Task: Create a section Capacity Planning Sprint and in the section, add a milestone Network Security Improvements in the project AgileGator
Action: Mouse moved to (240, 561)
Screenshot: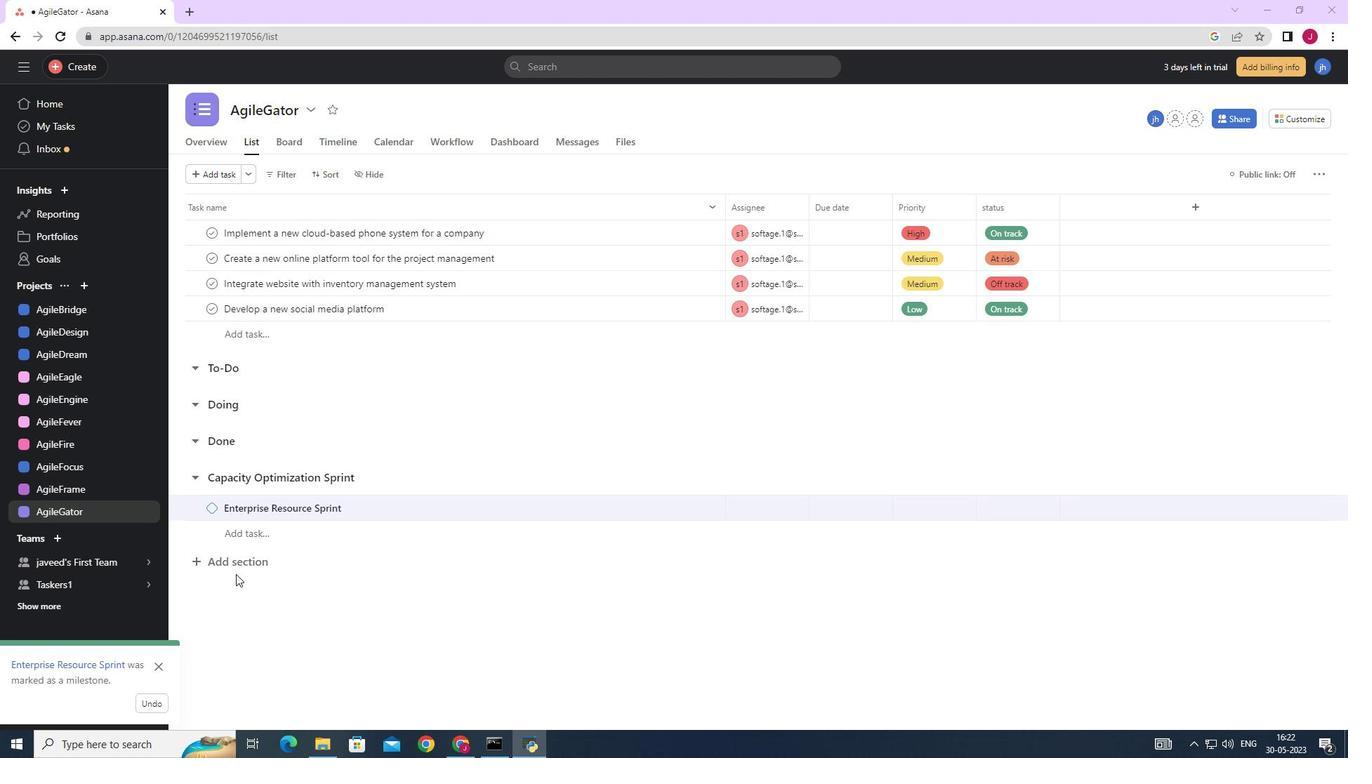 
Action: Mouse pressed left at (240, 561)
Screenshot: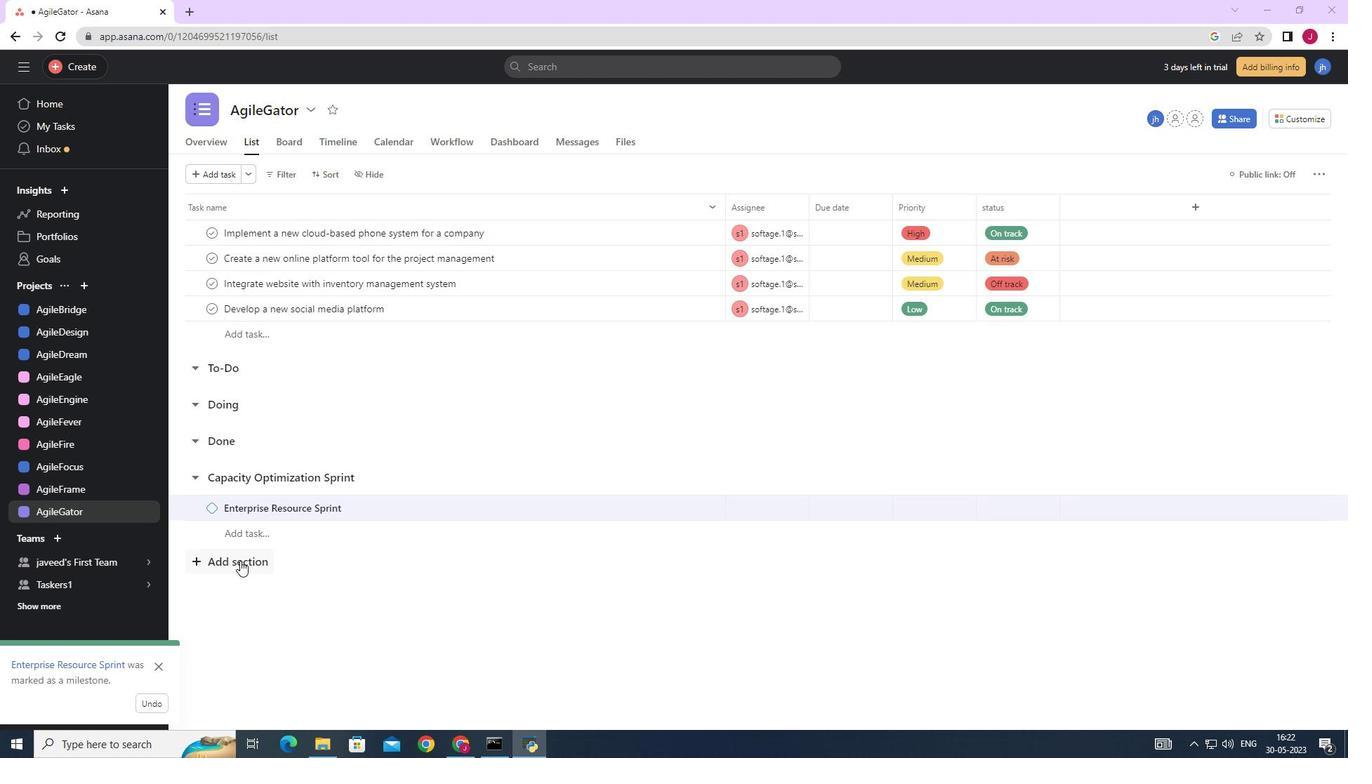 
Action: Mouse moved to (246, 558)
Screenshot: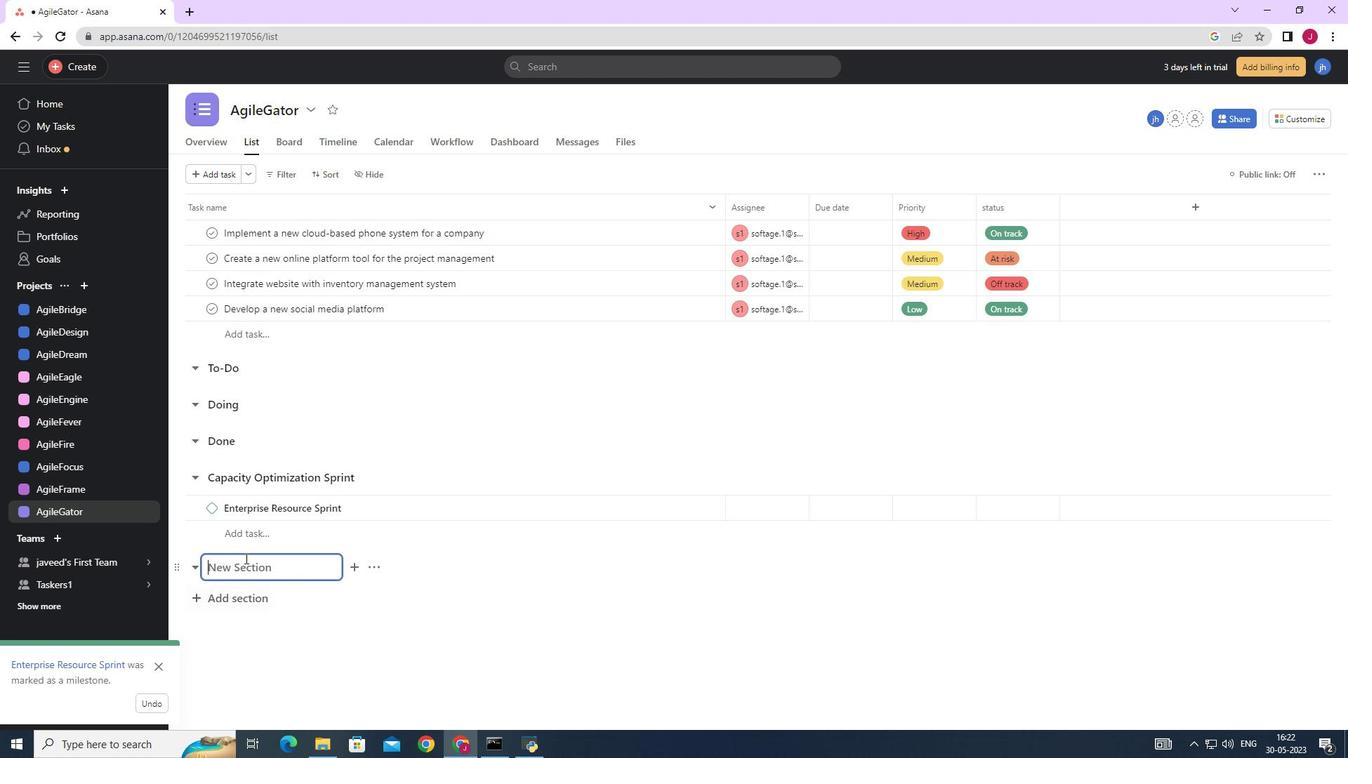 
Action: Key pressed <Key.caps_lock>C<Key.caps_lock>apacity<Key.space><Key.caps_lock>P<Key.caps_lock>lanning<Key.space><Key.caps_lock>S<Key.caps_lock>print<Key.enter><Key.caps_lock>N<Key.caps_lock>etwork<Key.space><Key.caps_lock>S<Key.caps_lock>ecurity<Key.space><Key.caps_lock>I<Key.caps_lock>mprovement
Screenshot: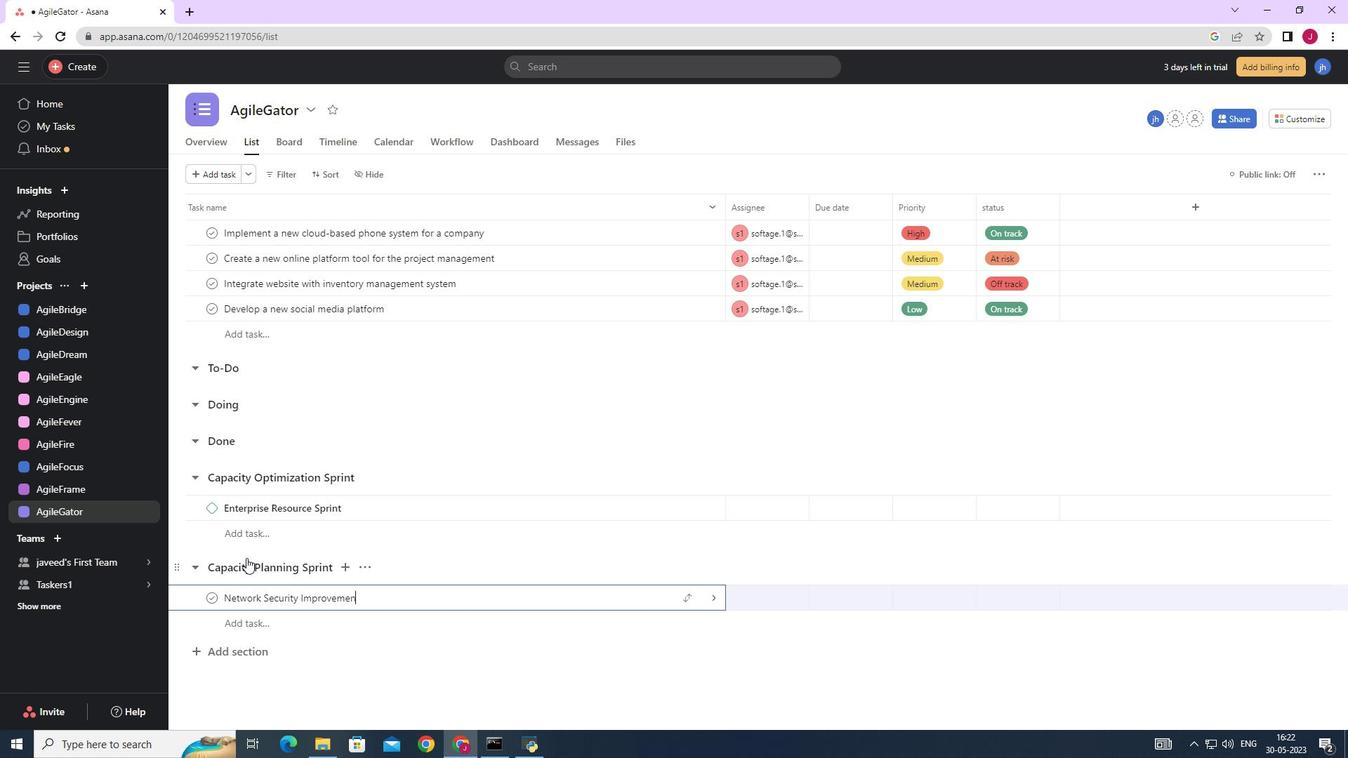 
Action: Mouse moved to (710, 600)
Screenshot: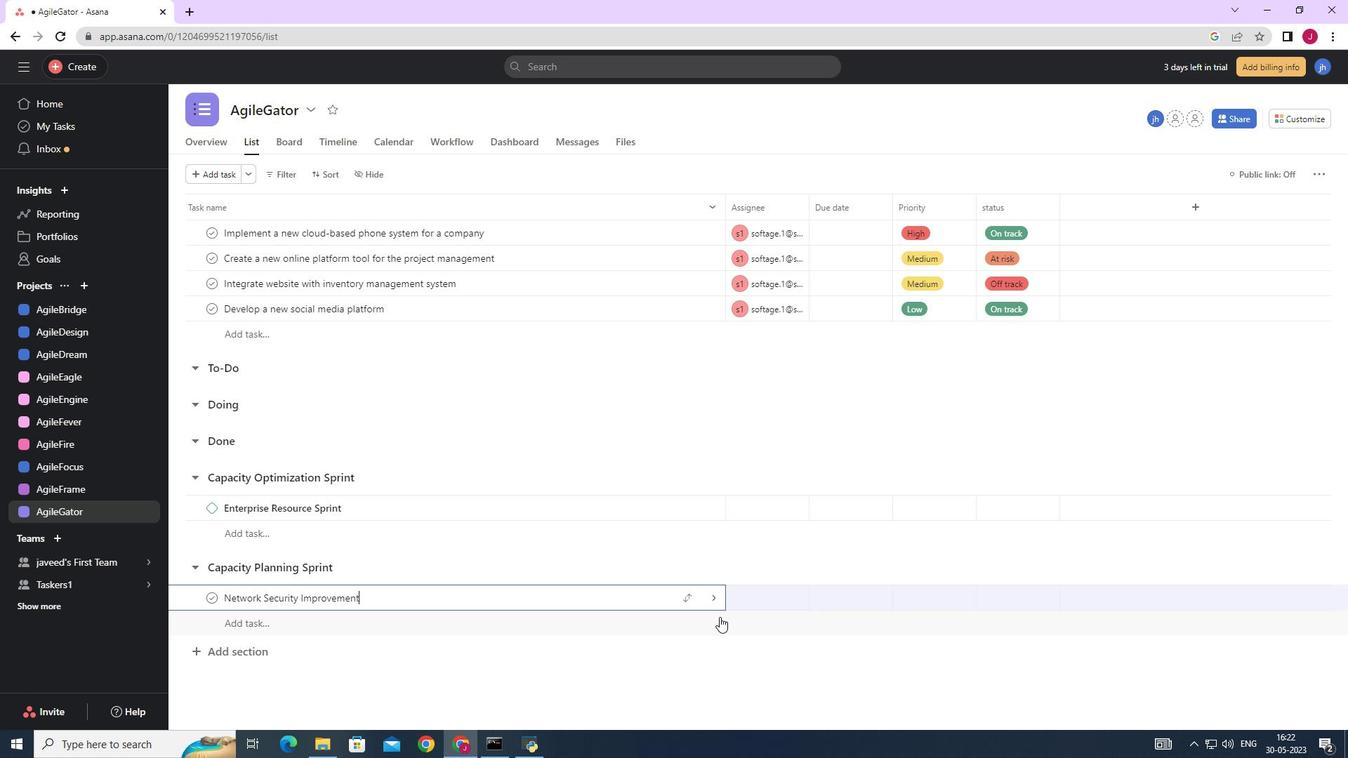 
Action: Mouse pressed left at (710, 600)
Screenshot: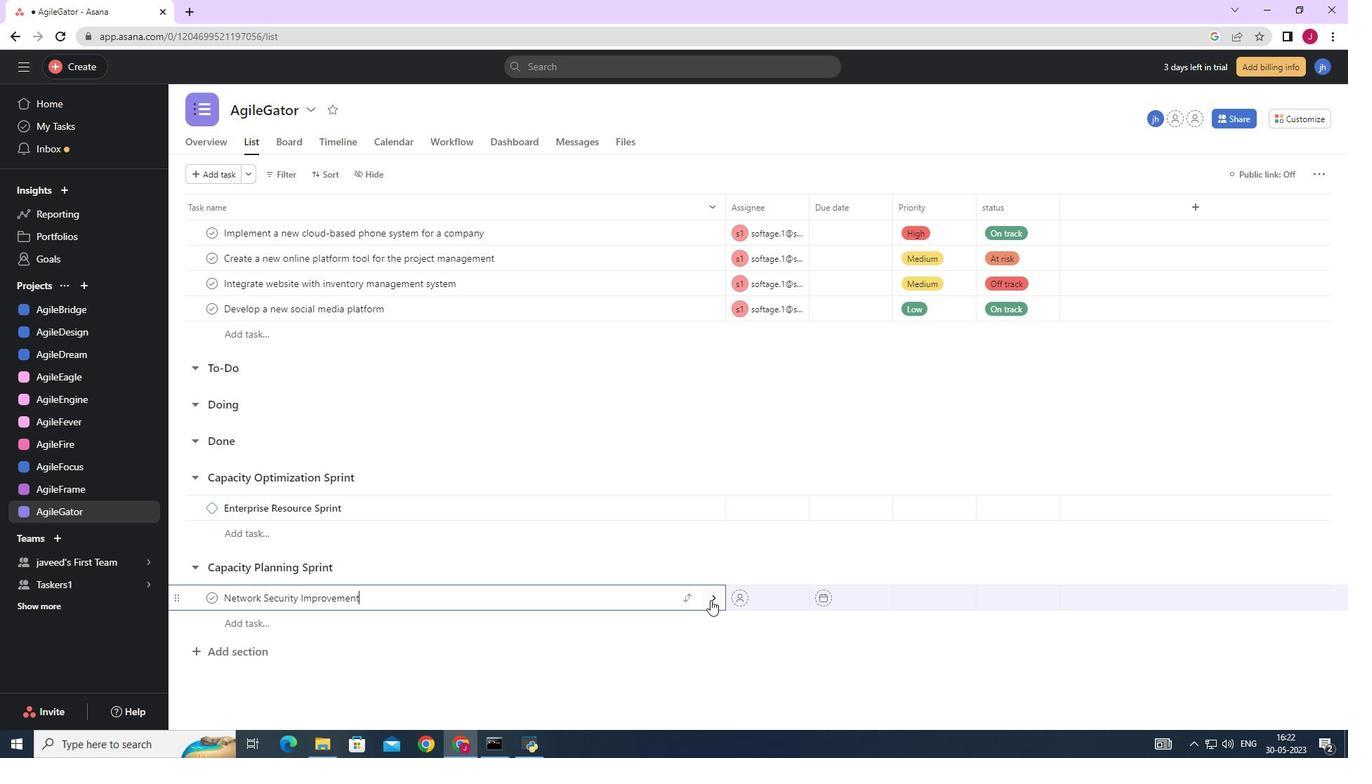 
Action: Mouse moved to (1298, 176)
Screenshot: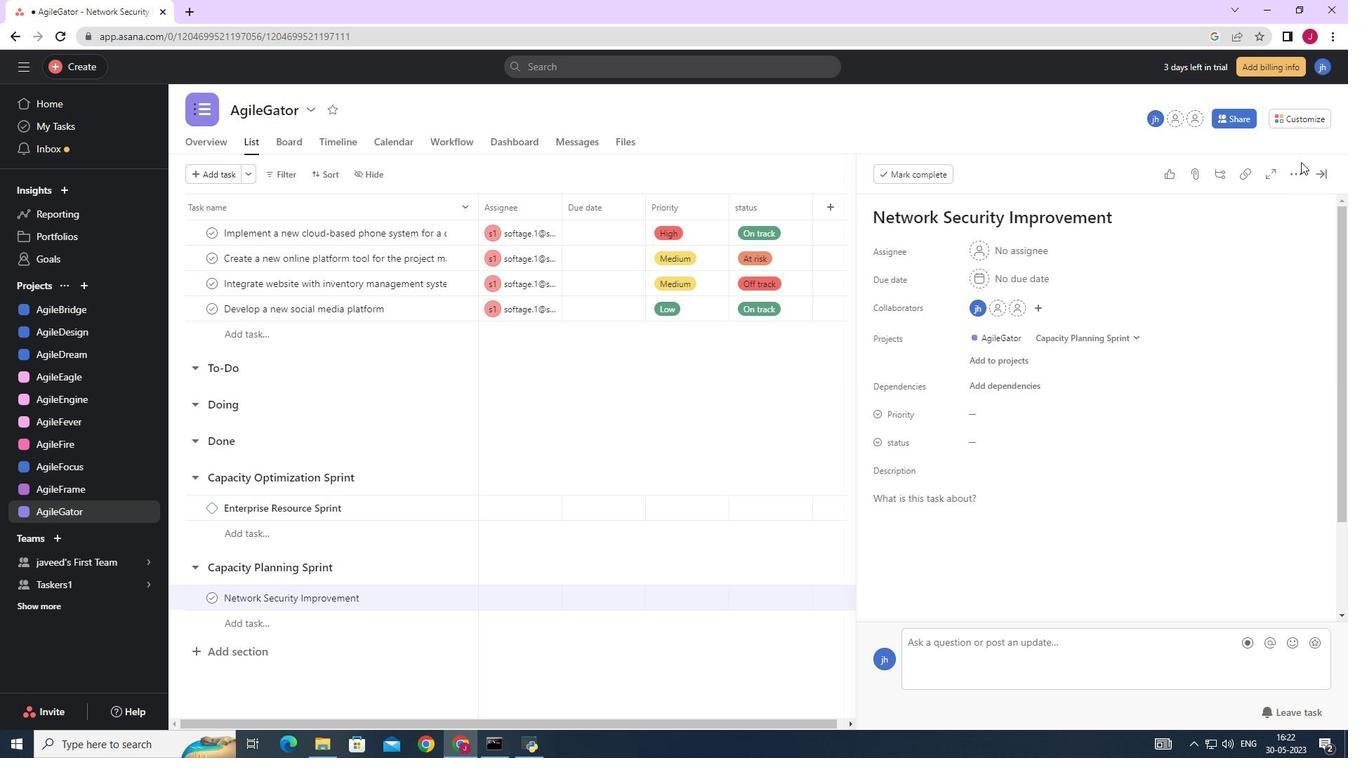 
Action: Mouse pressed left at (1298, 176)
Screenshot: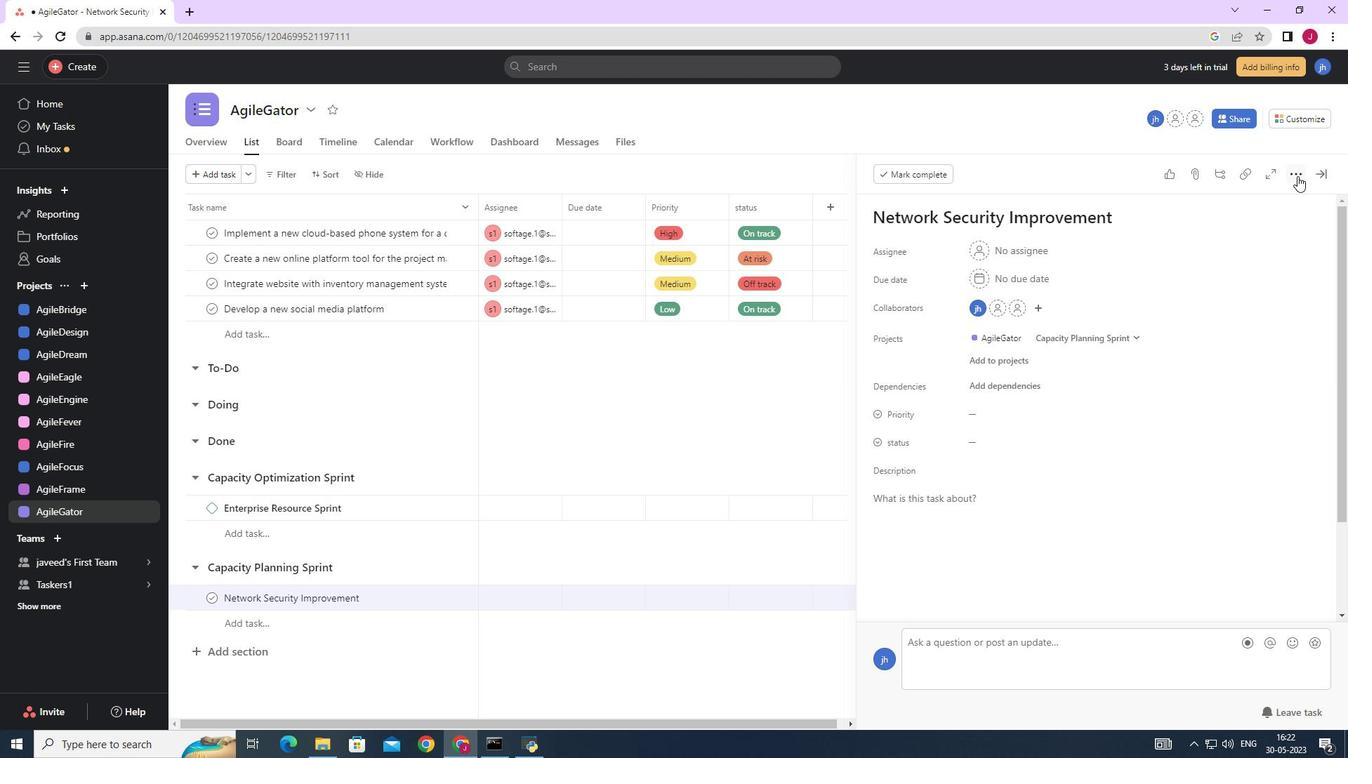 
Action: Mouse moved to (685, 448)
Screenshot: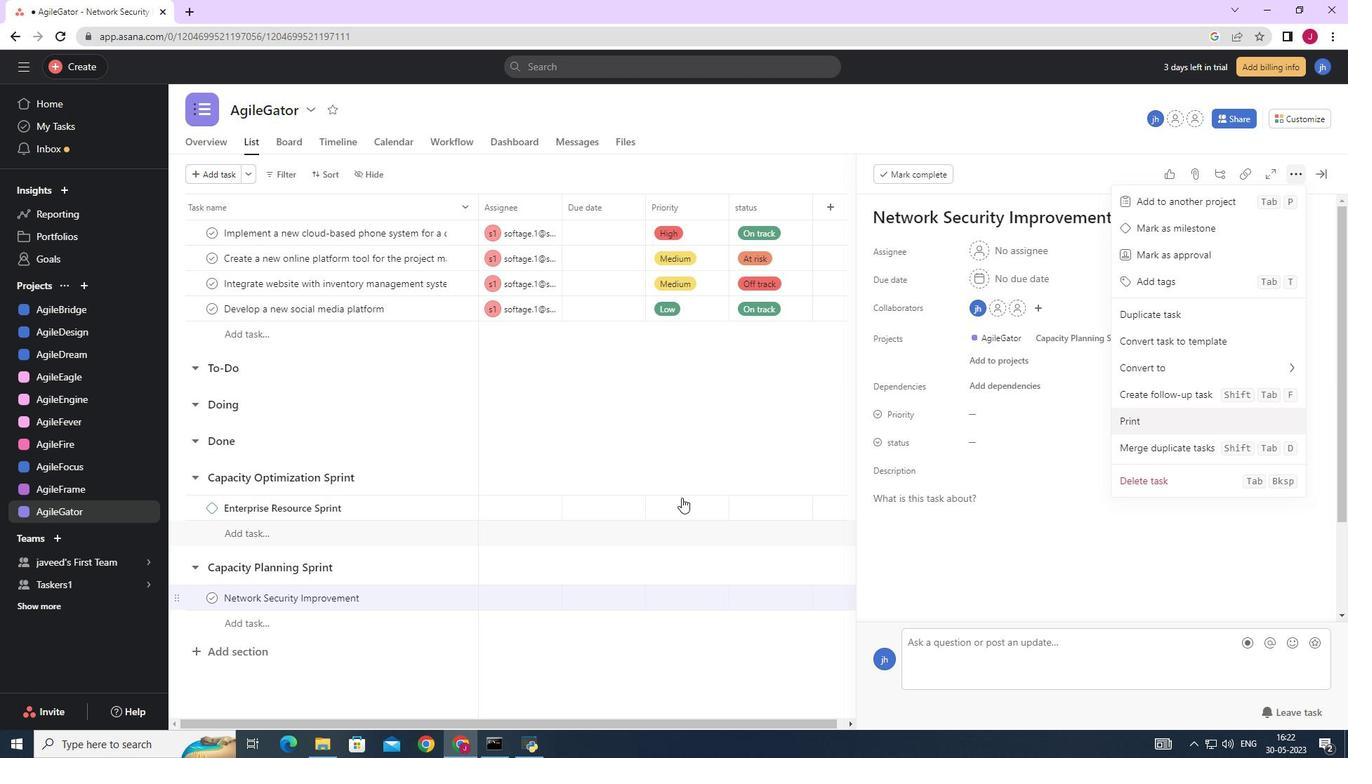
Action: Mouse pressed left at (685, 448)
Screenshot: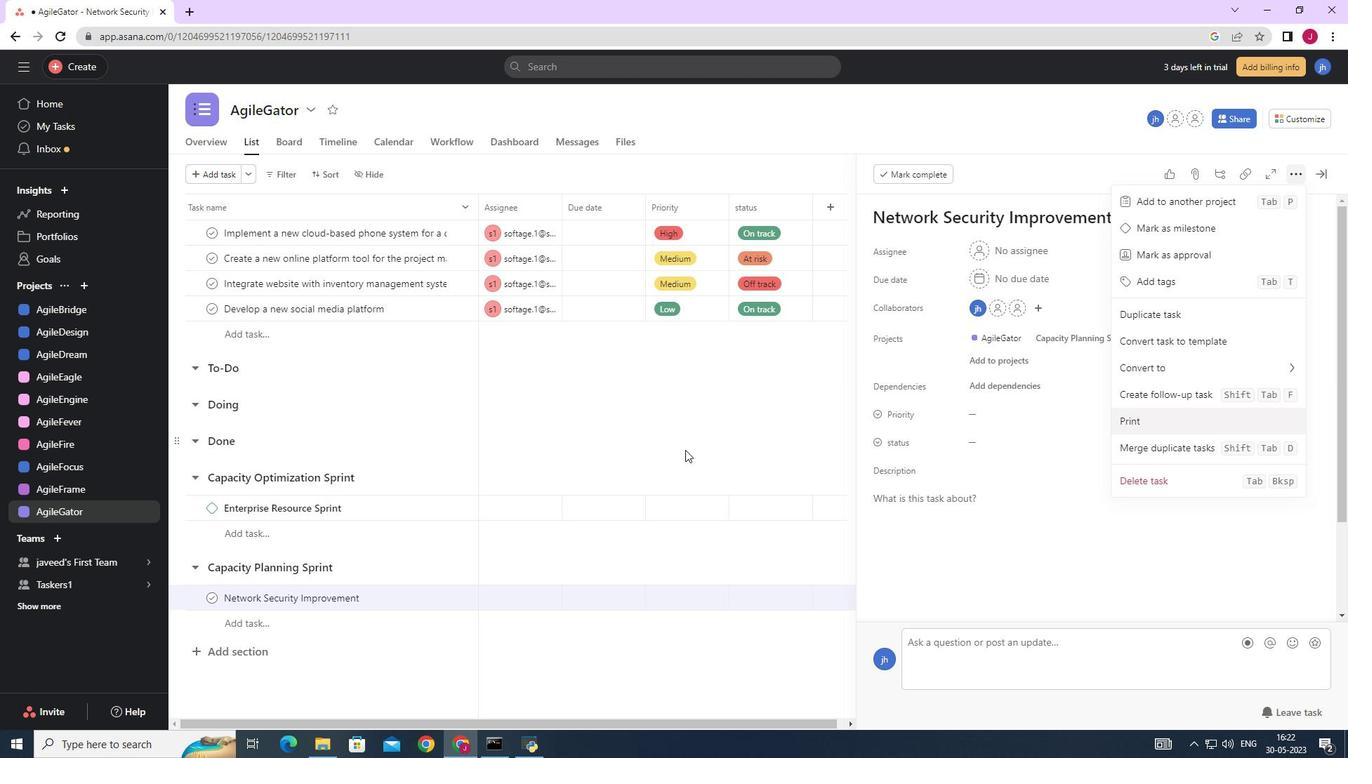 
Action: Mouse moved to (1322, 169)
Screenshot: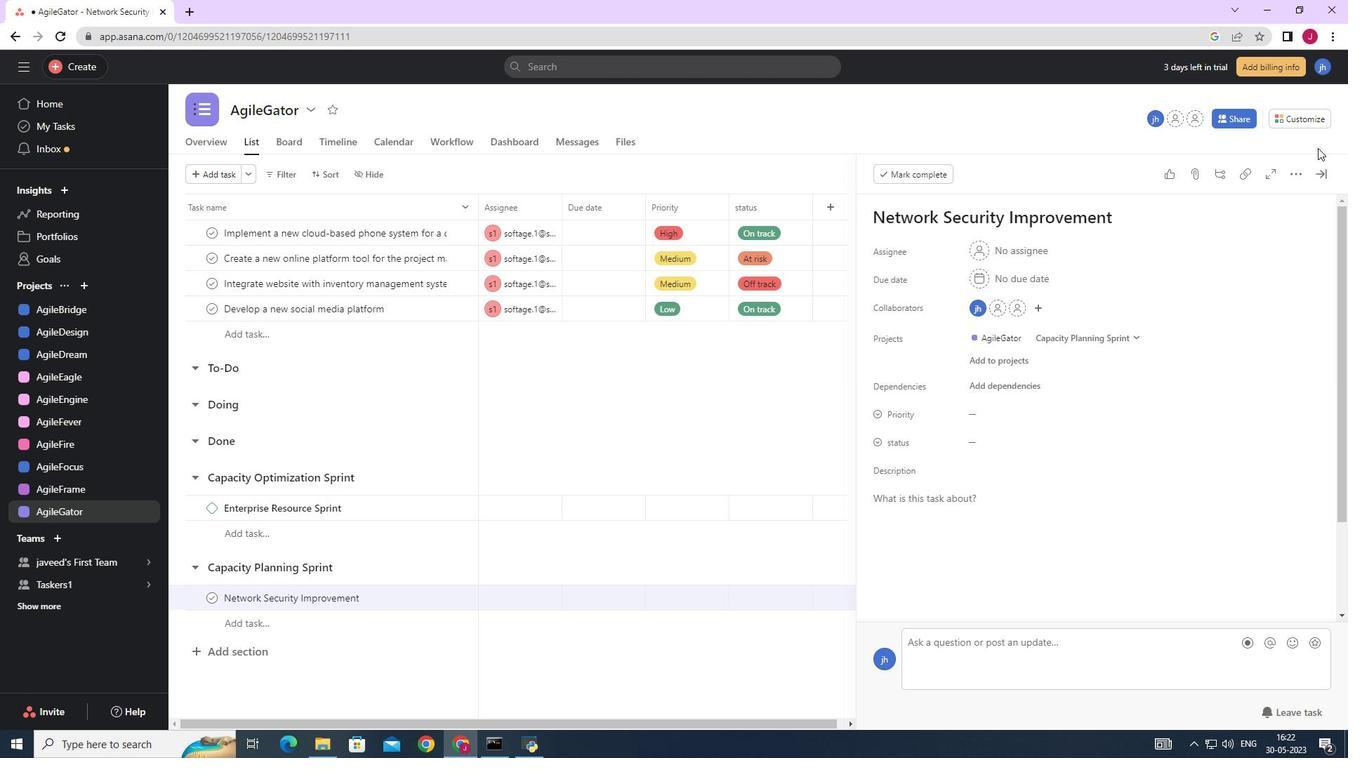 
Action: Mouse pressed left at (1322, 169)
Screenshot: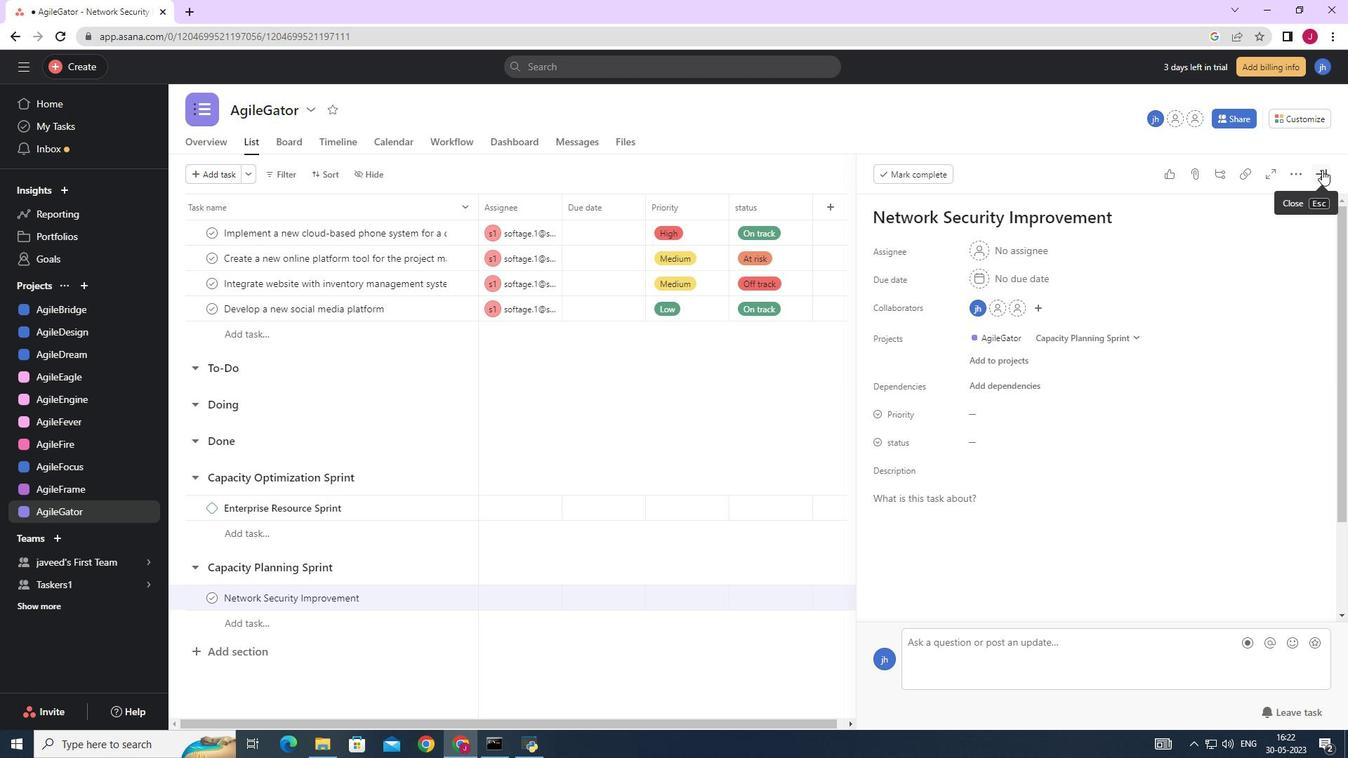 
Action: Mouse moved to (714, 599)
Screenshot: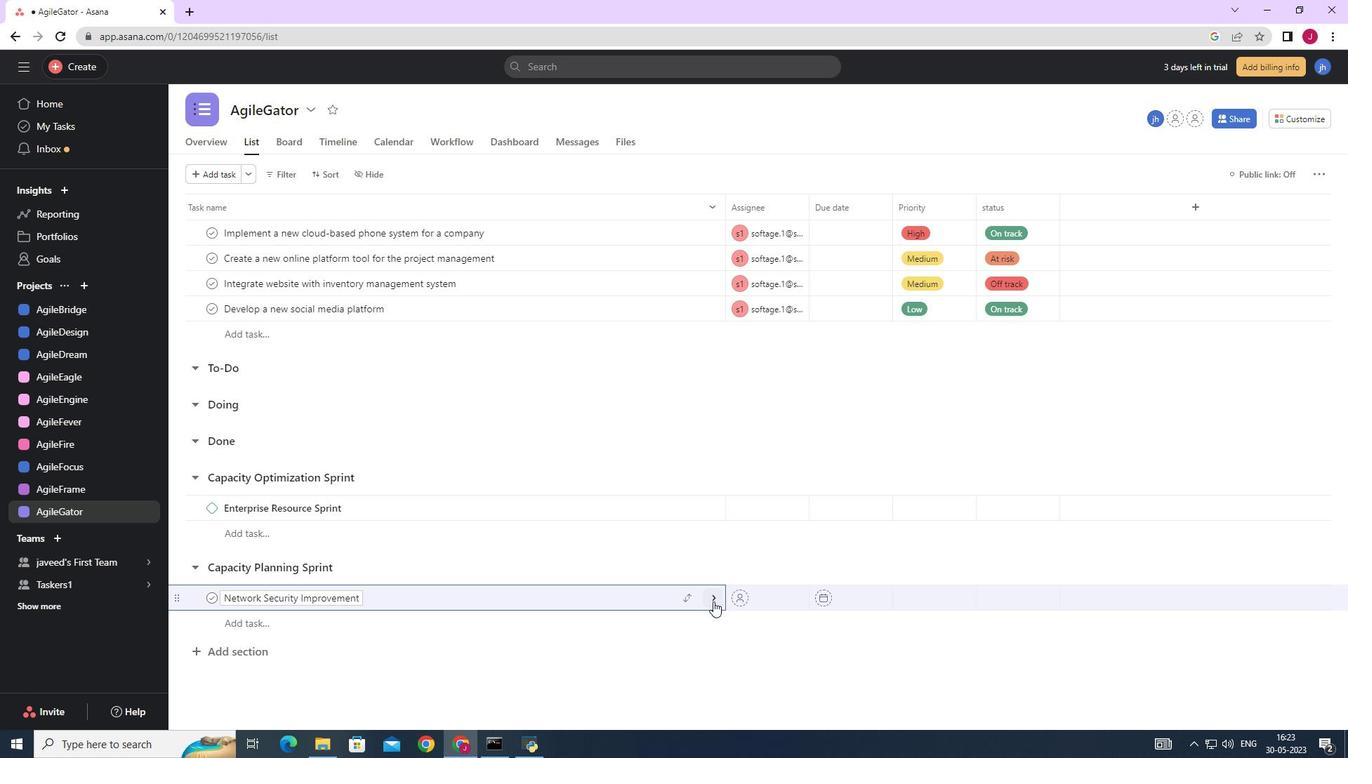 
Action: Mouse pressed left at (714, 599)
Screenshot: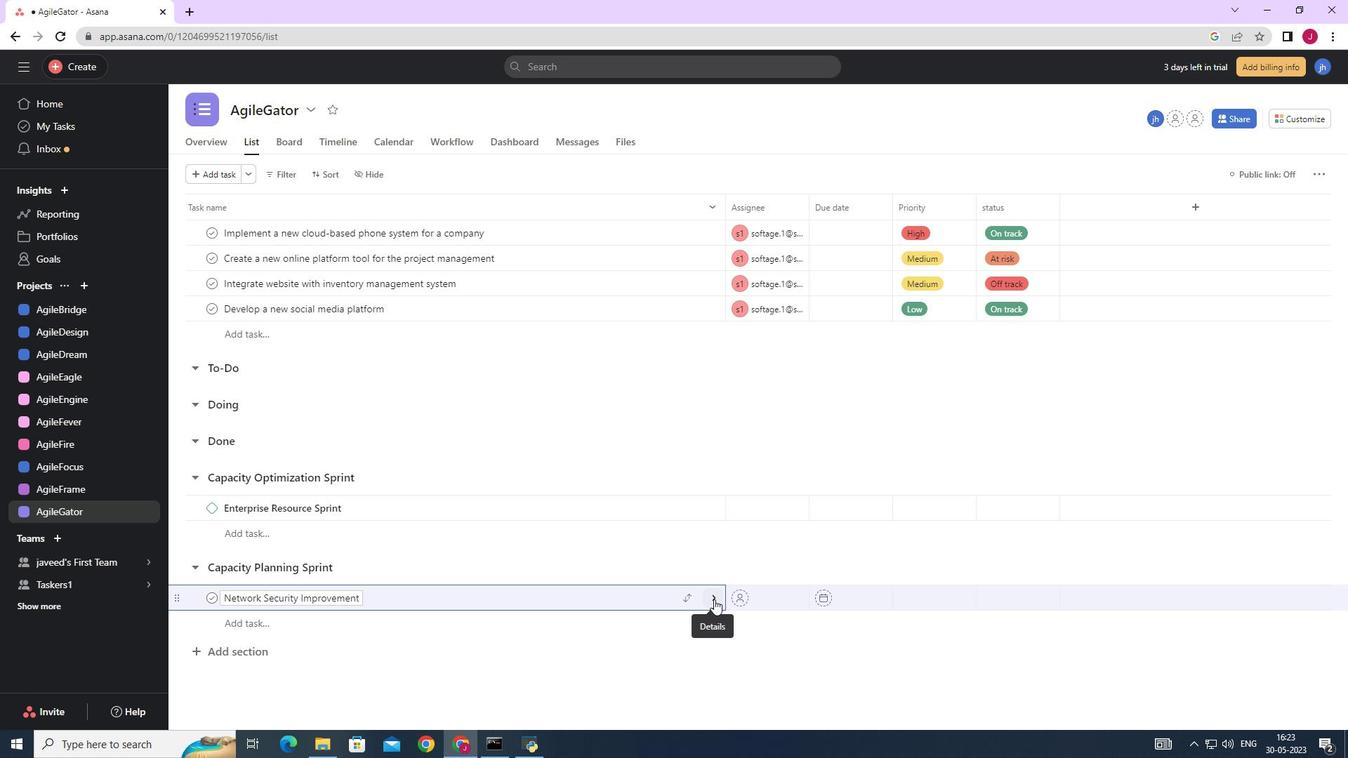 
Action: Mouse moved to (1302, 172)
Screenshot: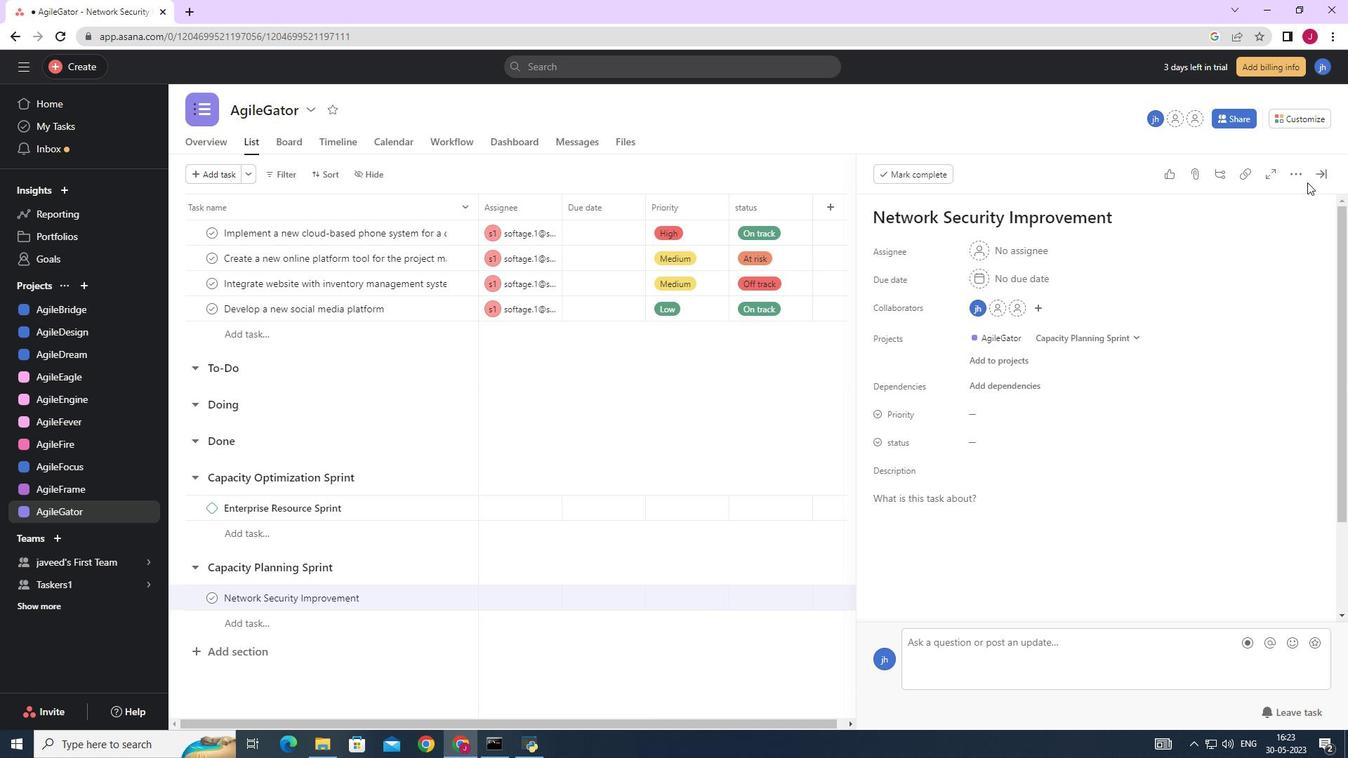 
Action: Mouse pressed left at (1302, 172)
Screenshot: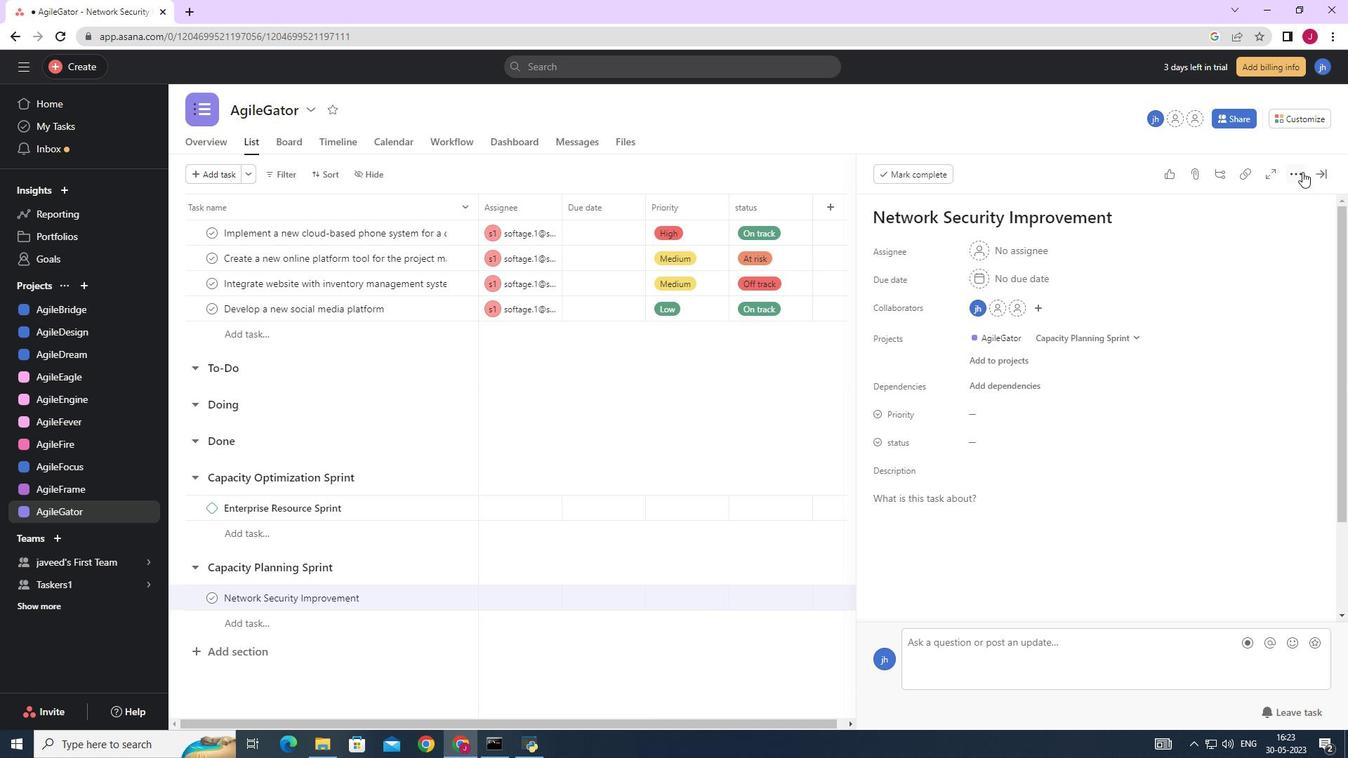 
Action: Mouse moved to (1186, 228)
Screenshot: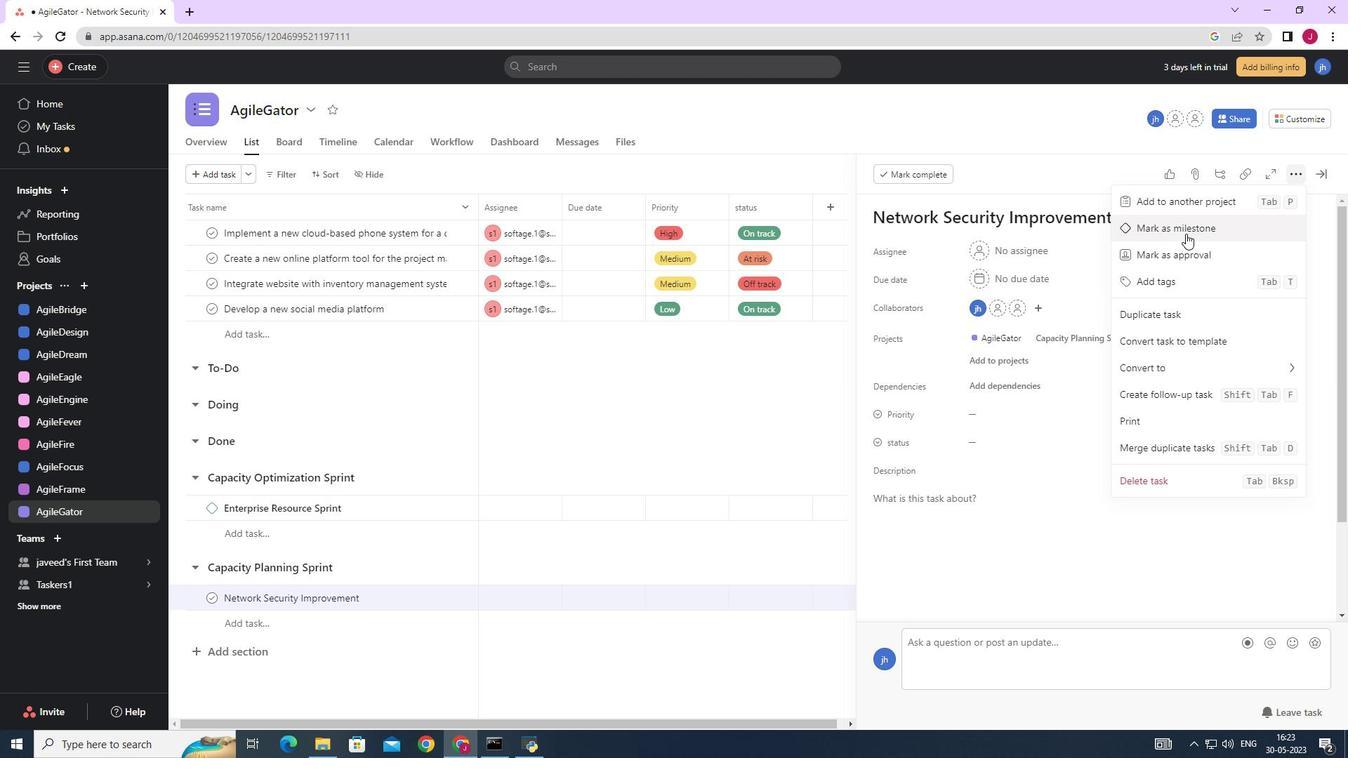 
Action: Mouse pressed left at (1186, 228)
Screenshot: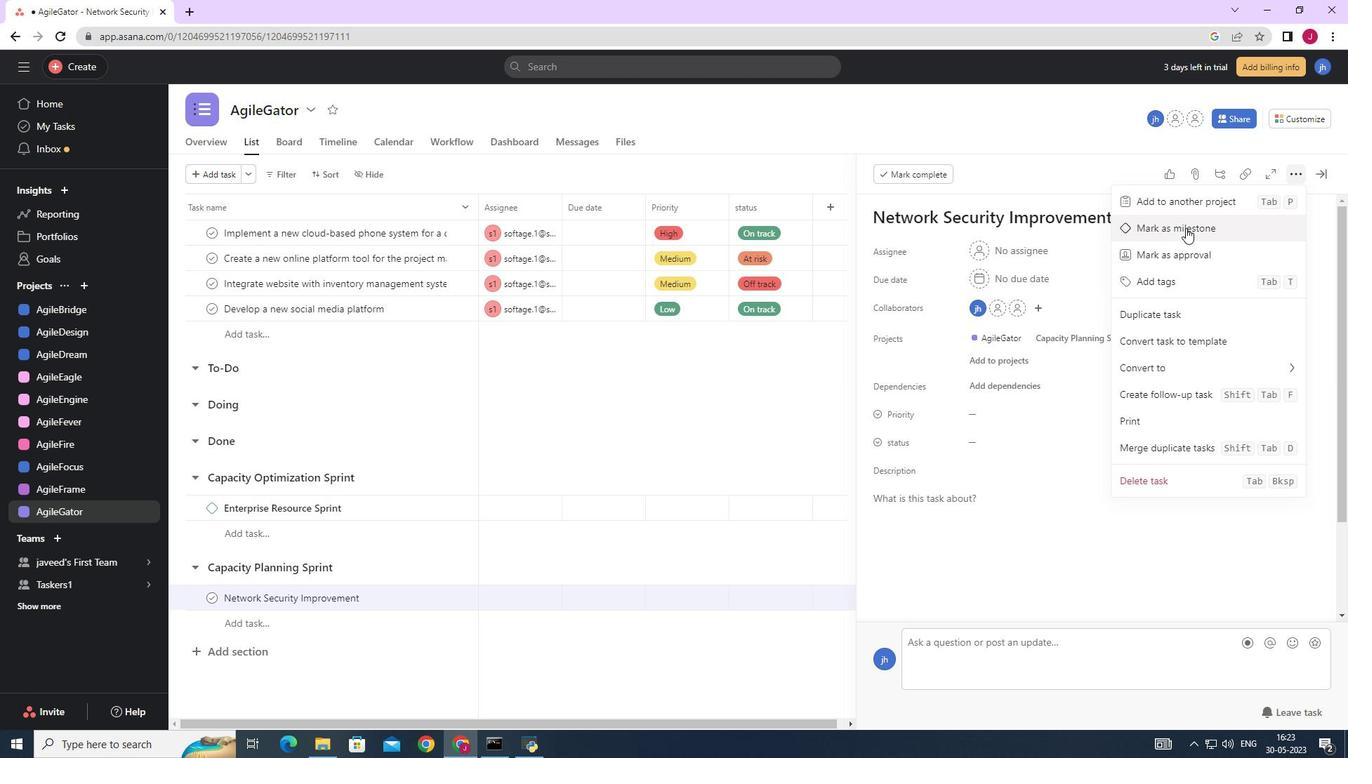 
Action: Mouse moved to (1314, 174)
Screenshot: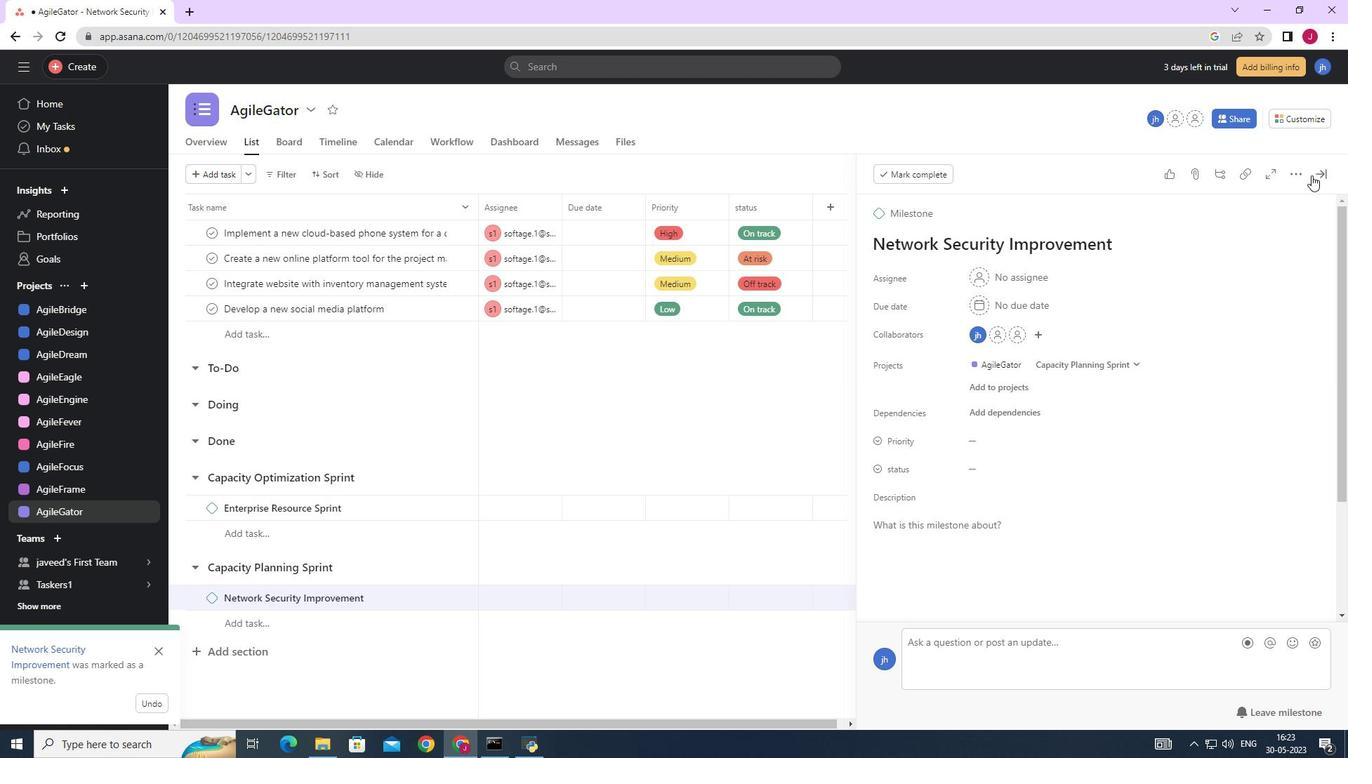 
Action: Mouse pressed left at (1314, 174)
Screenshot: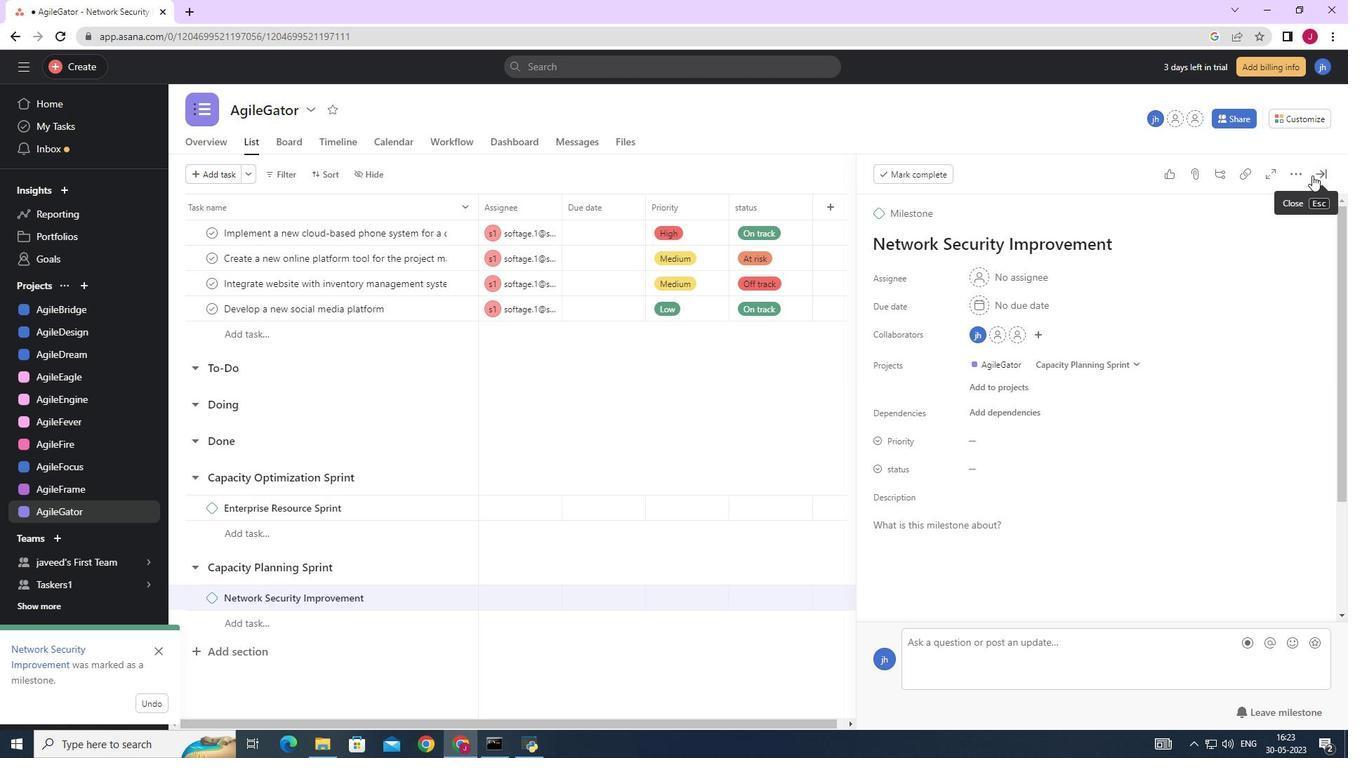 
Action: Mouse moved to (1098, 316)
Screenshot: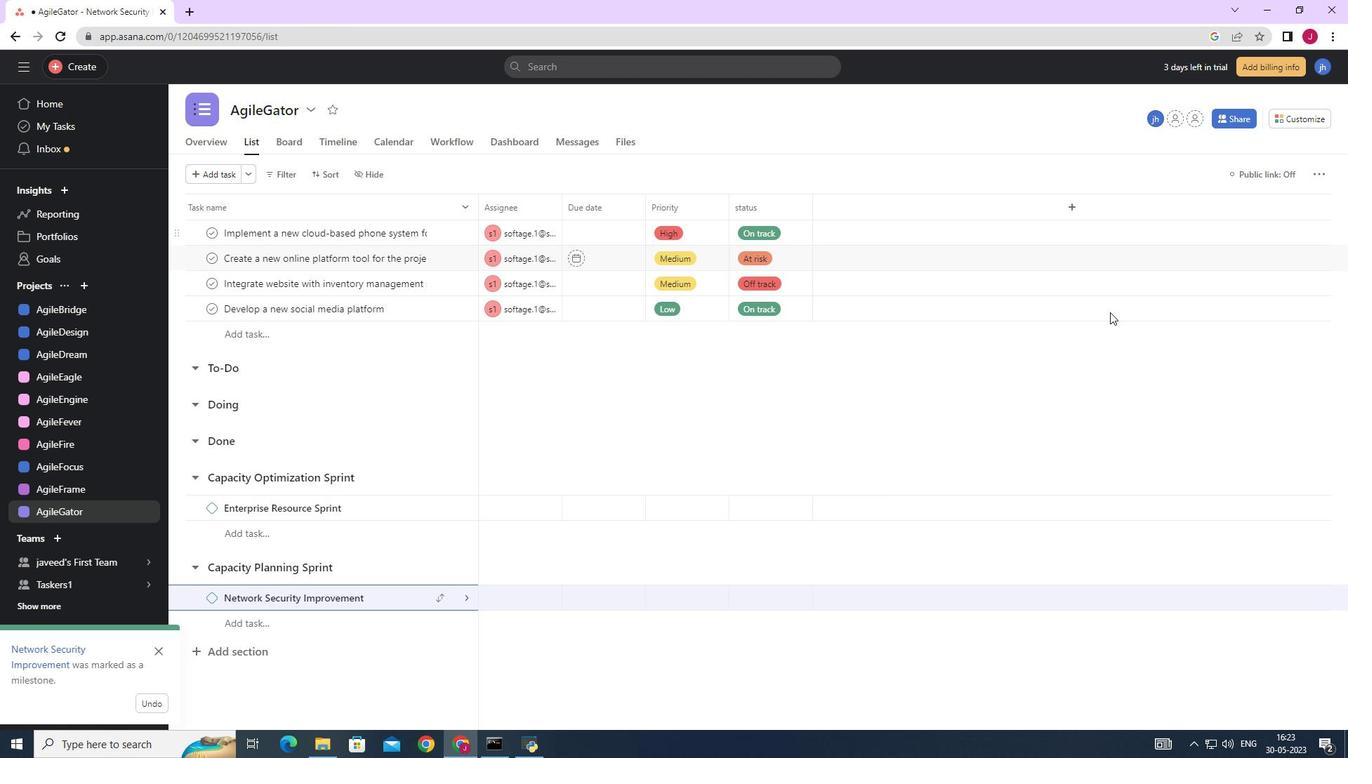 
